 Task: Create a task  Develop a new online appointment scheduling system for a service provider , assign it to team member softage.3@softage.net in the project AgileHero and update the status of the task to  At Risk , set the priority of the task to Medium
Action: Mouse moved to (73, 494)
Screenshot: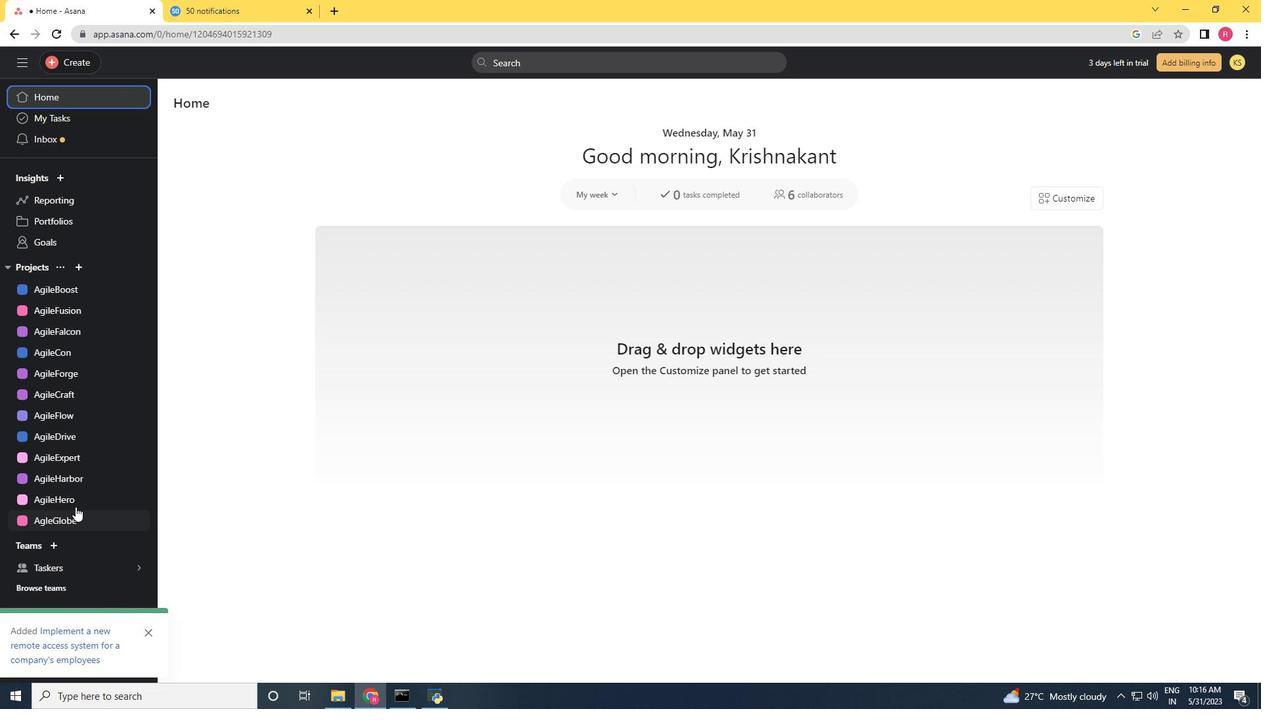 
Action: Mouse pressed left at (73, 494)
Screenshot: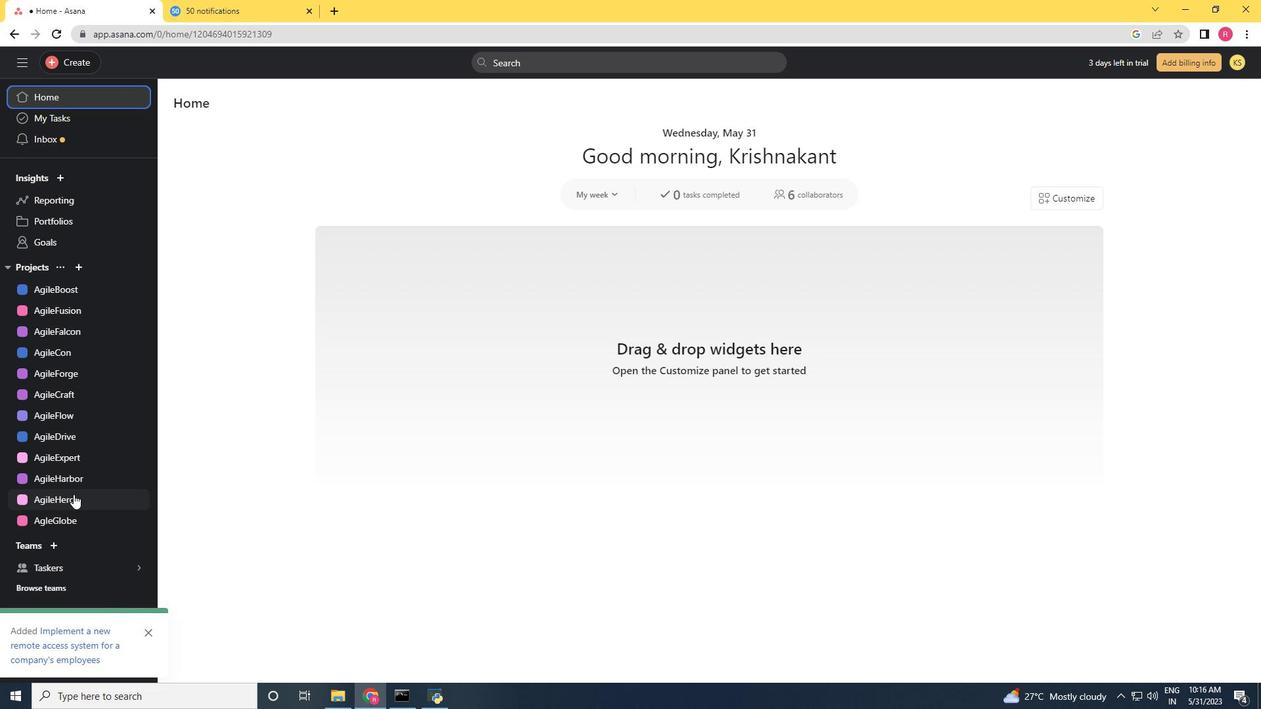 
Action: Mouse moved to (79, 65)
Screenshot: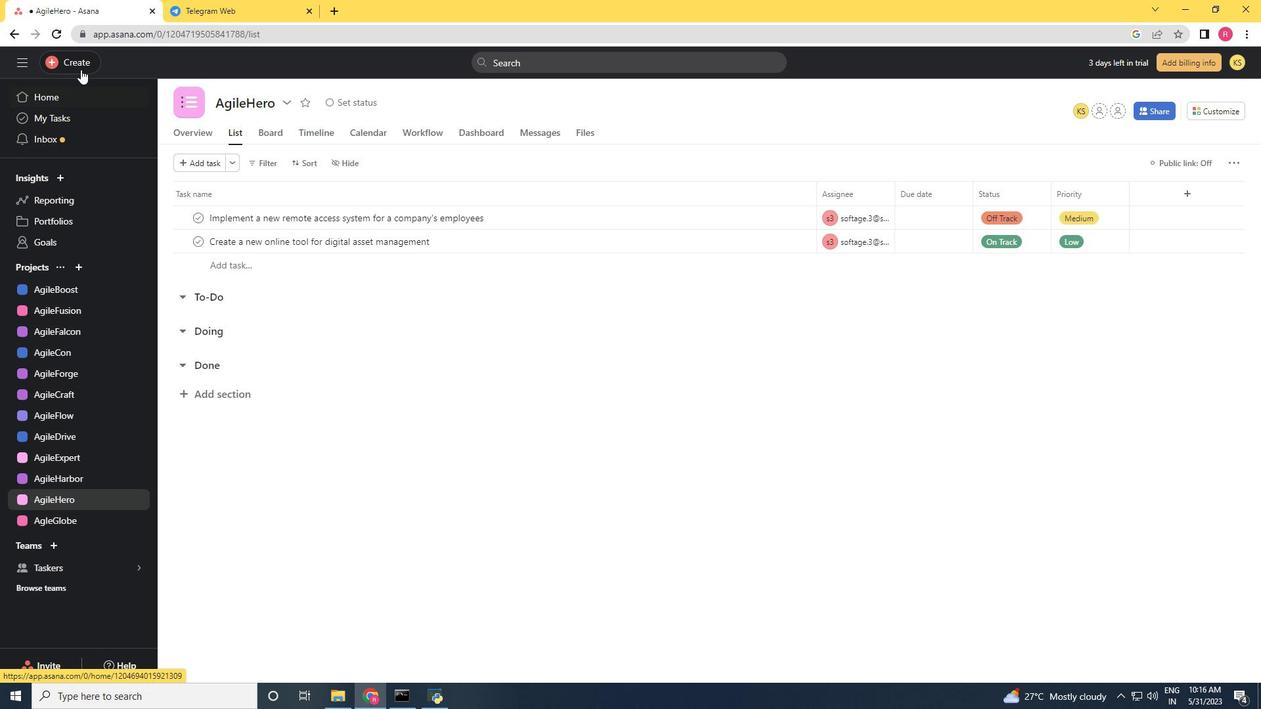 
Action: Mouse pressed left at (79, 65)
Screenshot: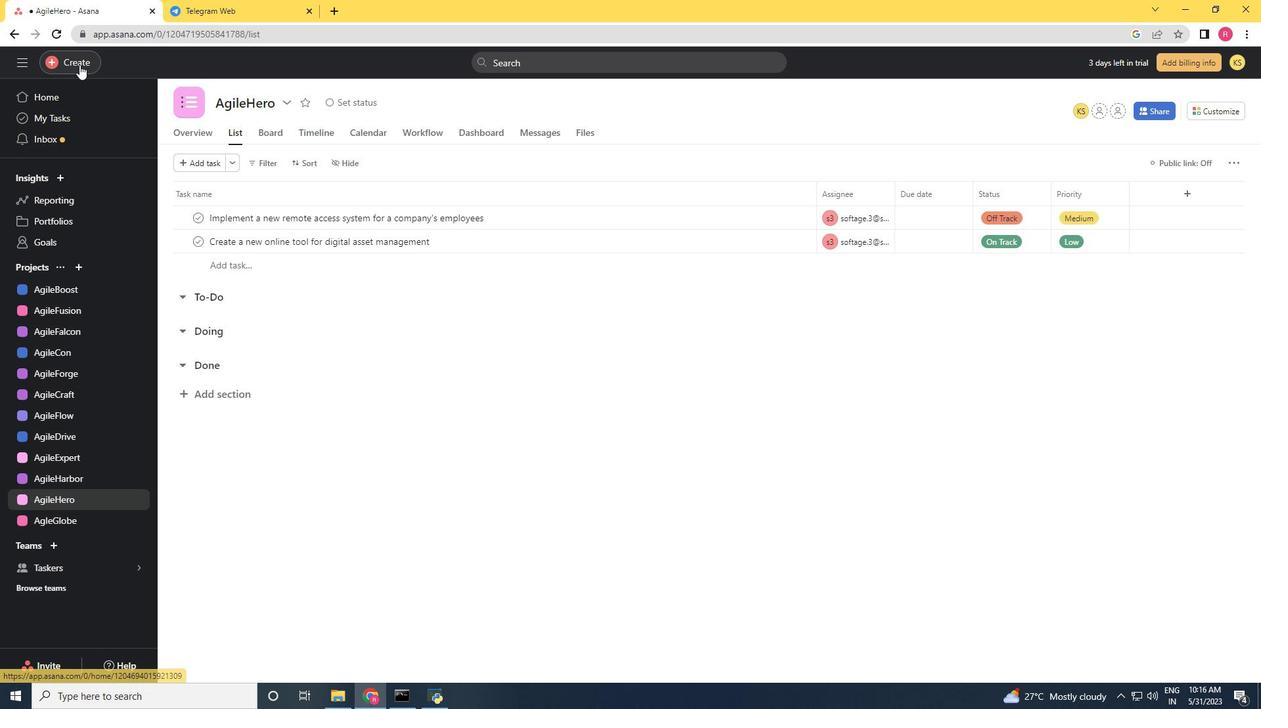 
Action: Mouse moved to (131, 67)
Screenshot: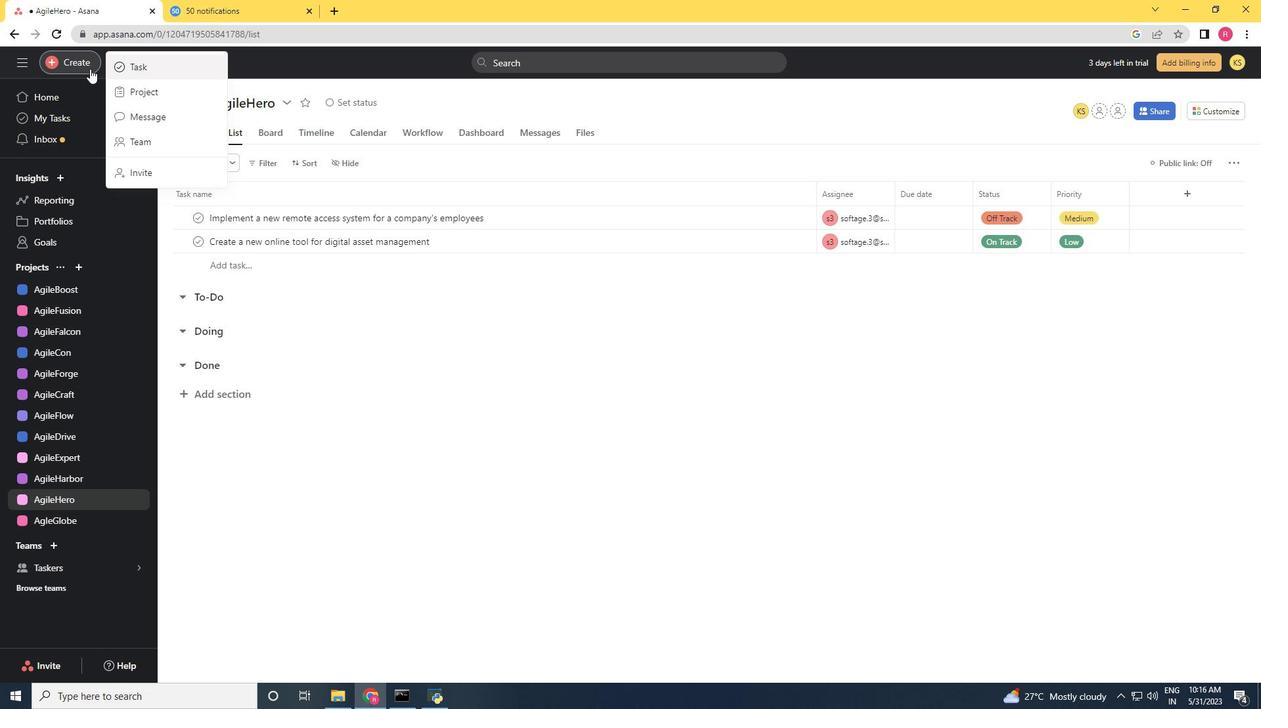
Action: Mouse pressed left at (131, 67)
Screenshot: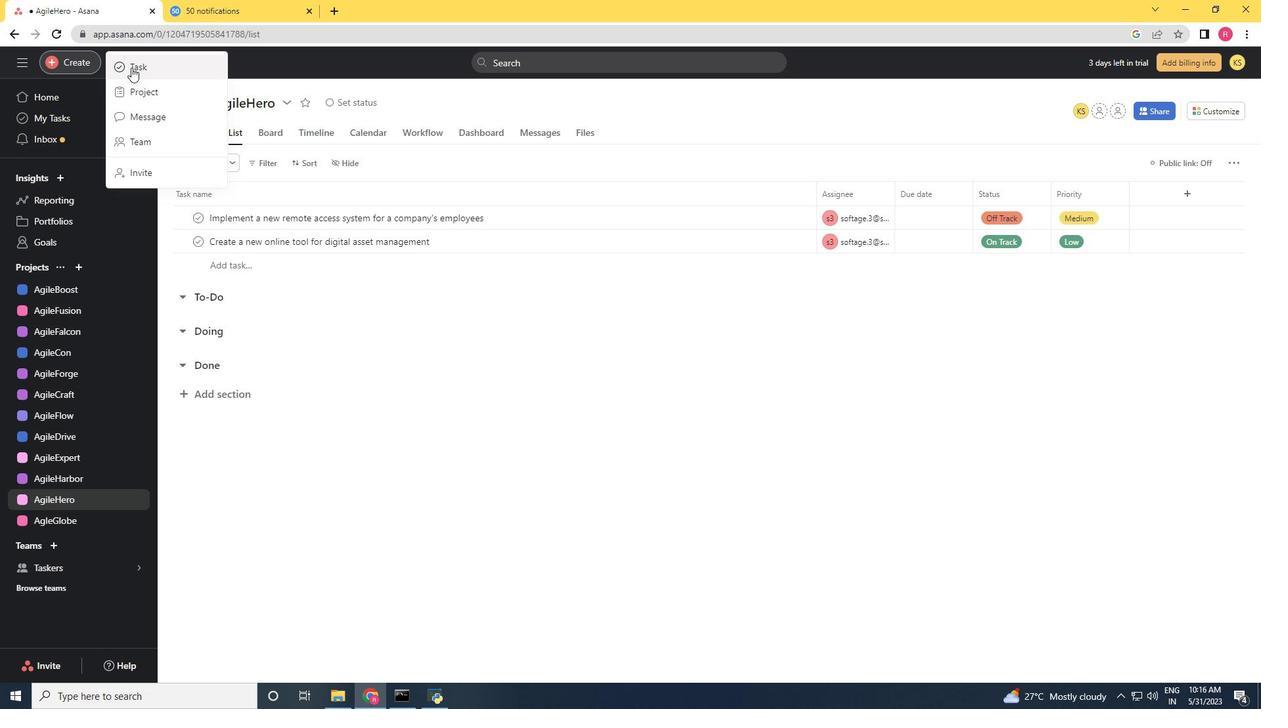 
Action: Key pressed <Key.shift>d<Key.backspace><Key.shift>Develp<Key.backspace><Key.backspace>lop<Key.space>a<Key.space>new<Key.space>online<Key.space>appointment<Key.space>scheduling<Key.space>system<Key.space>for<Key.space>a<Key.space>service<Key.space>provider
Screenshot: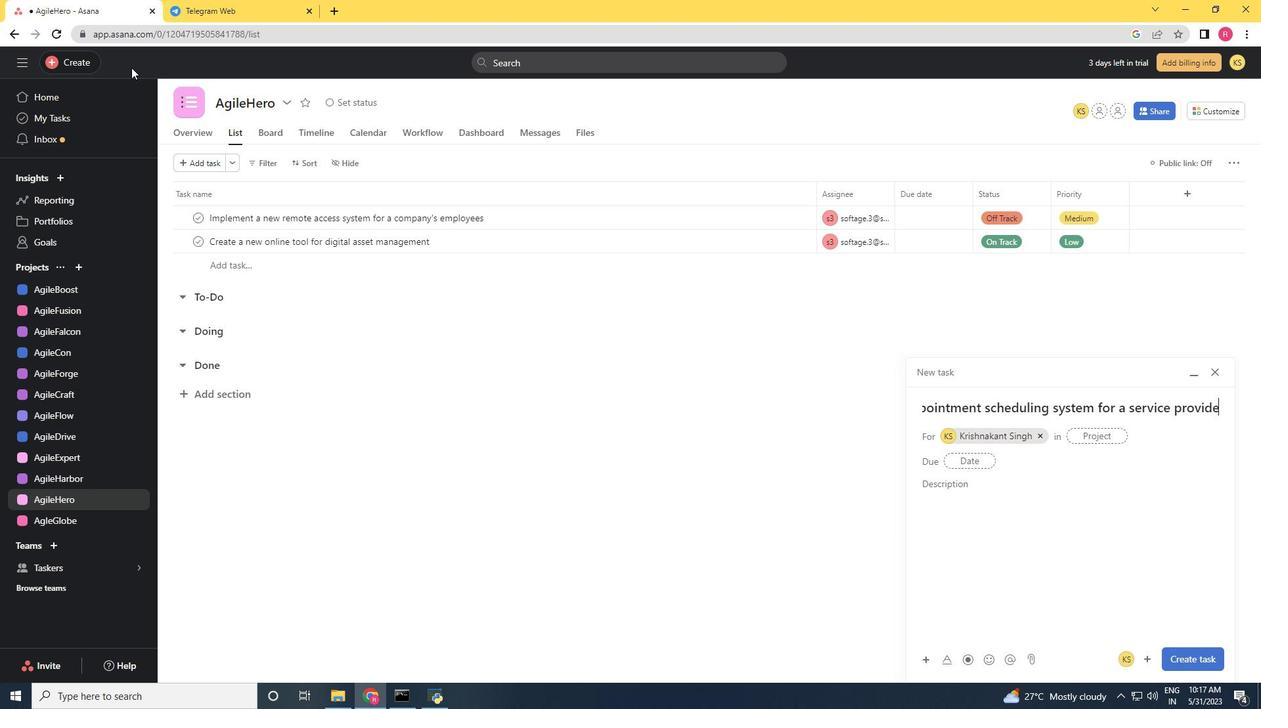 
Action: Mouse moved to (1033, 442)
Screenshot: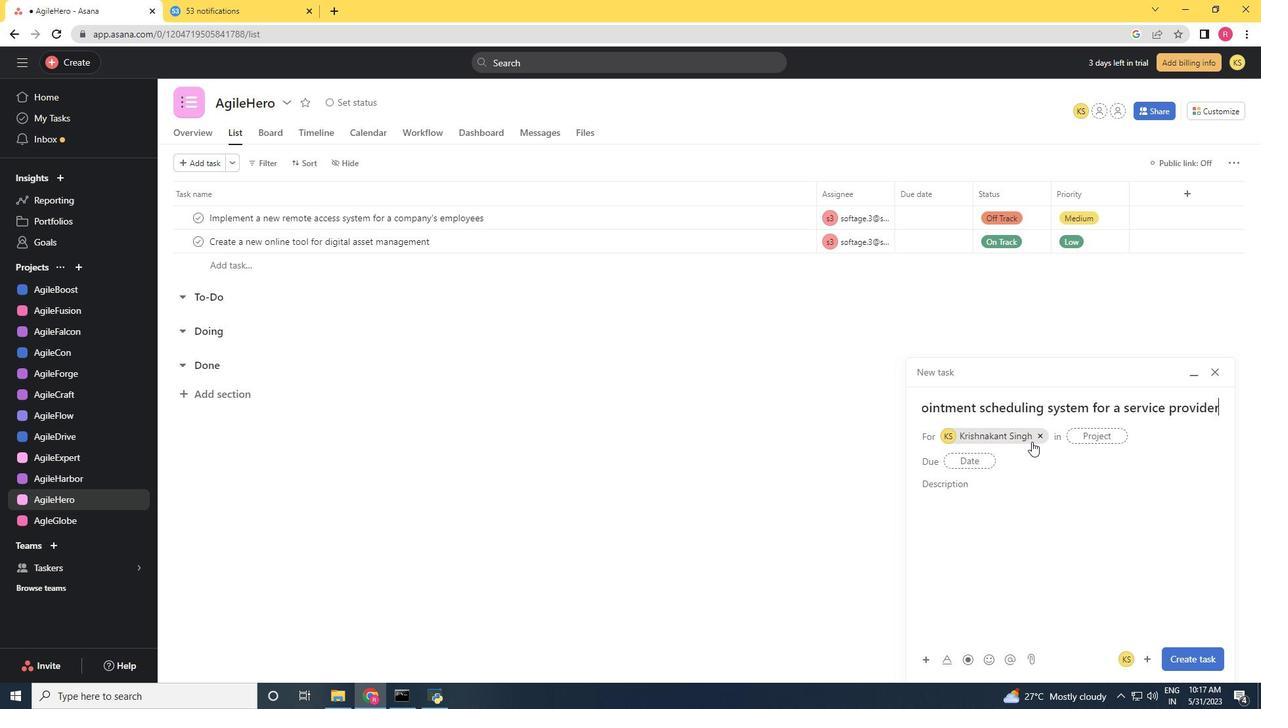 
Action: Mouse pressed left at (1033, 442)
Screenshot: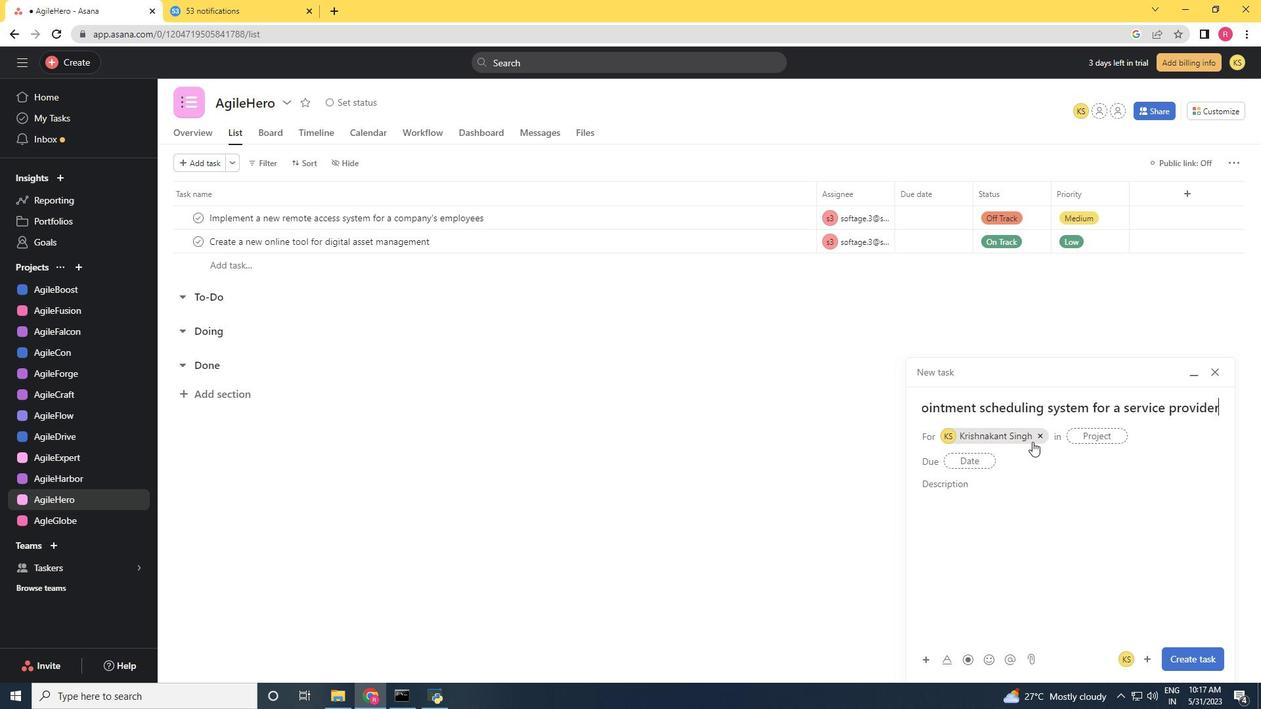 
Action: Mouse moved to (971, 434)
Screenshot: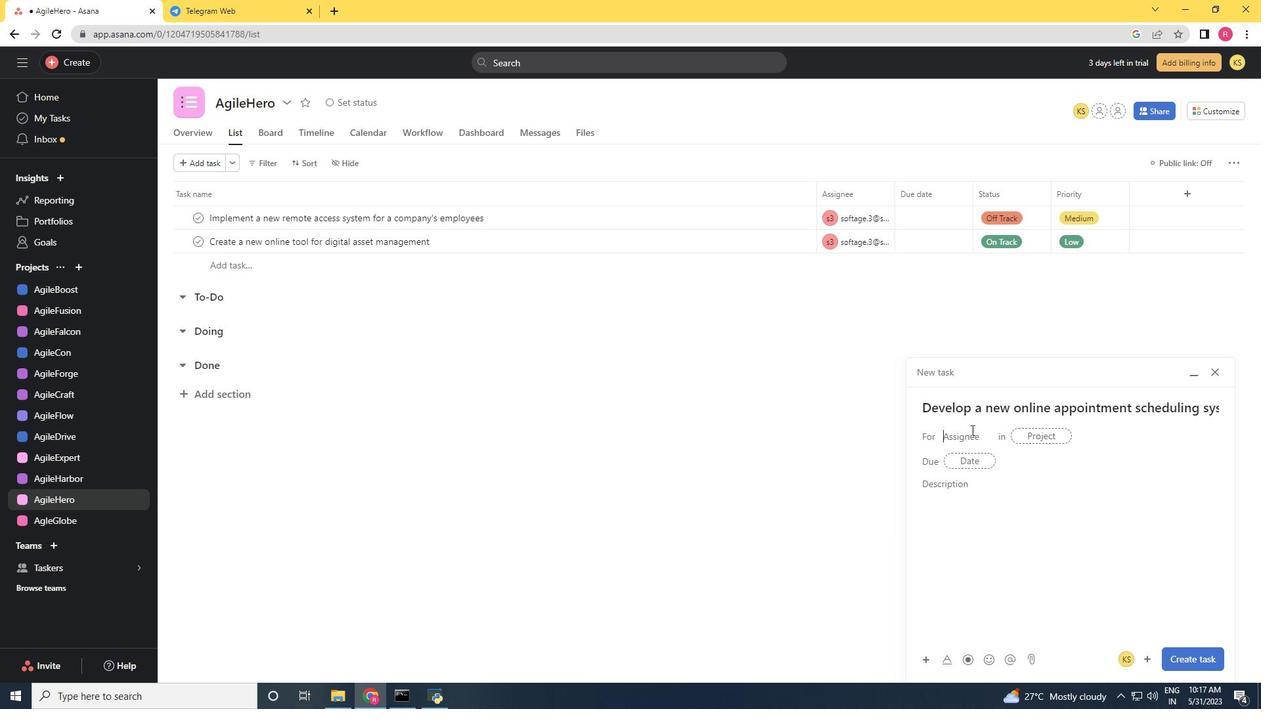 
Action: Key pressed softage.3<Key.shift>@softage.net
Screenshot: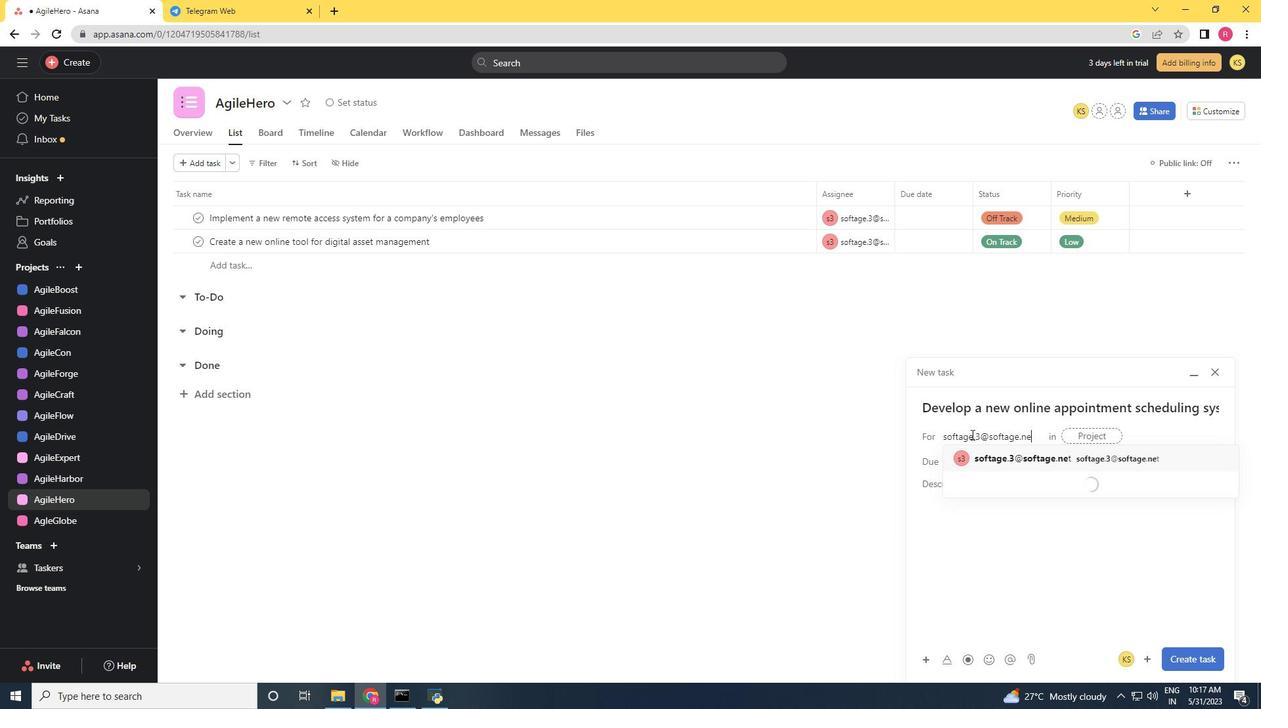 
Action: Mouse moved to (991, 457)
Screenshot: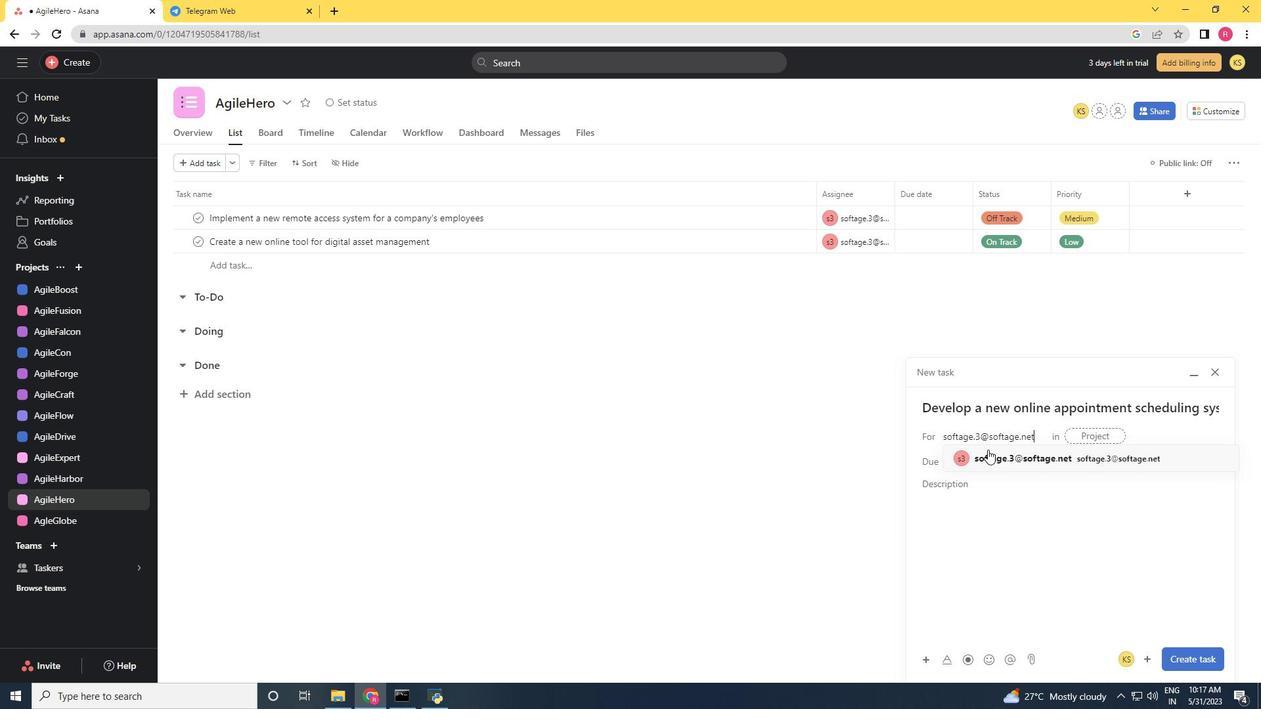 
Action: Mouse pressed left at (991, 457)
Screenshot: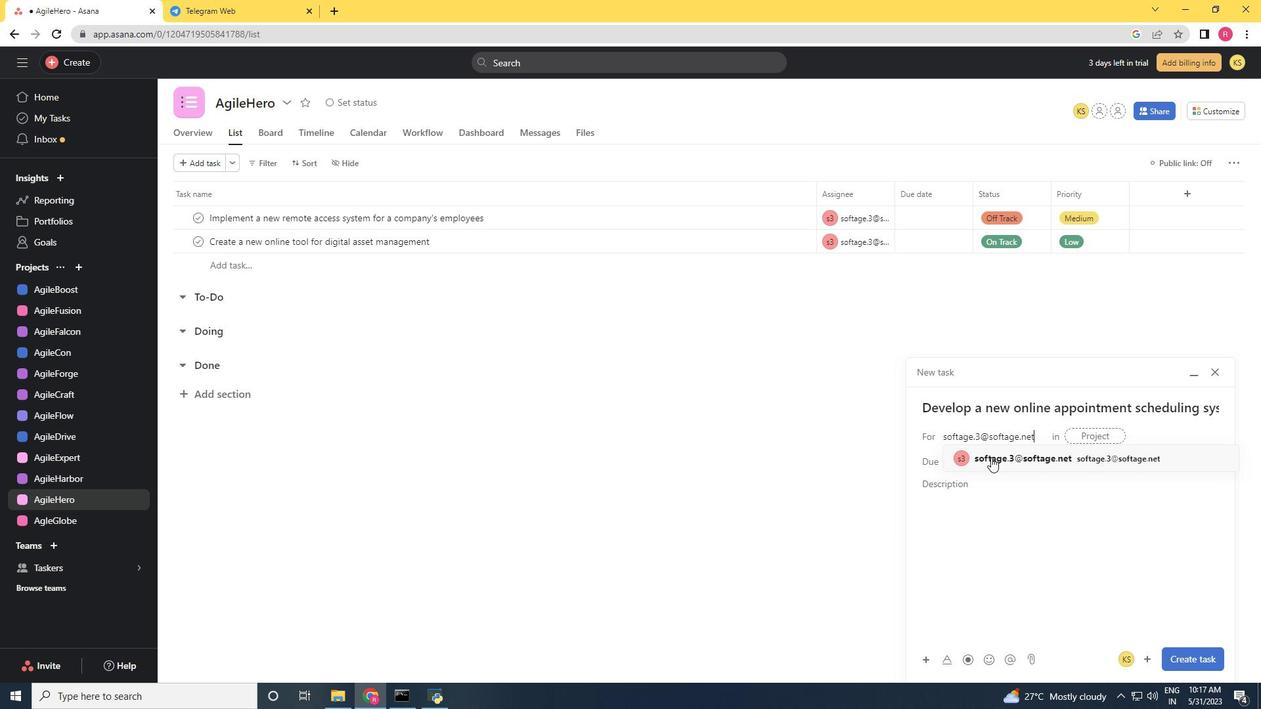 
Action: Mouse moved to (858, 463)
Screenshot: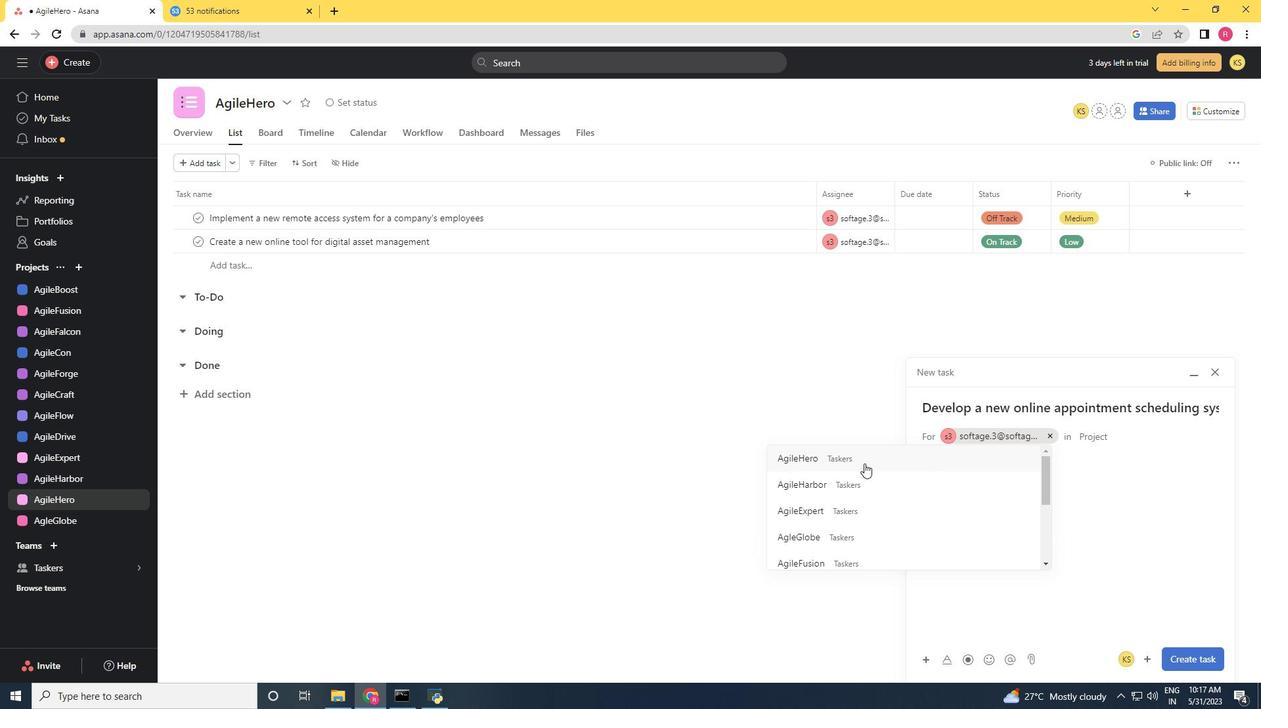 
Action: Mouse pressed left at (858, 463)
Screenshot: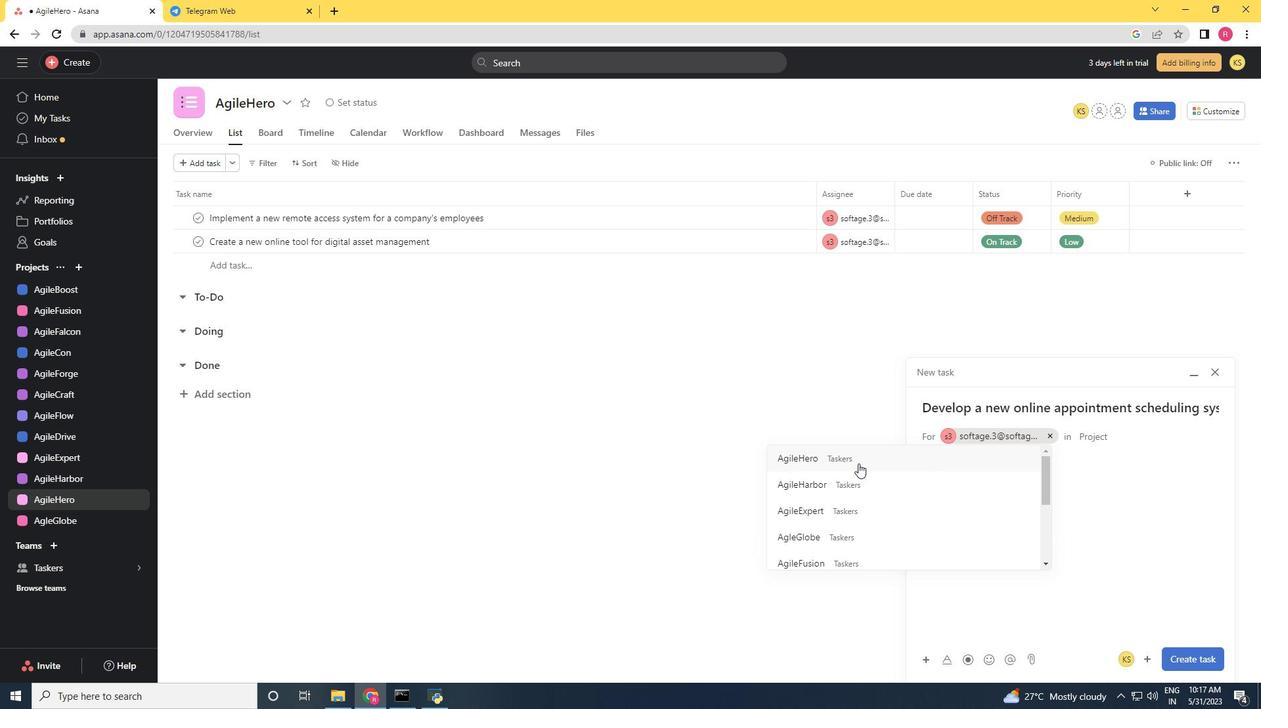 
Action: Mouse moved to (986, 493)
Screenshot: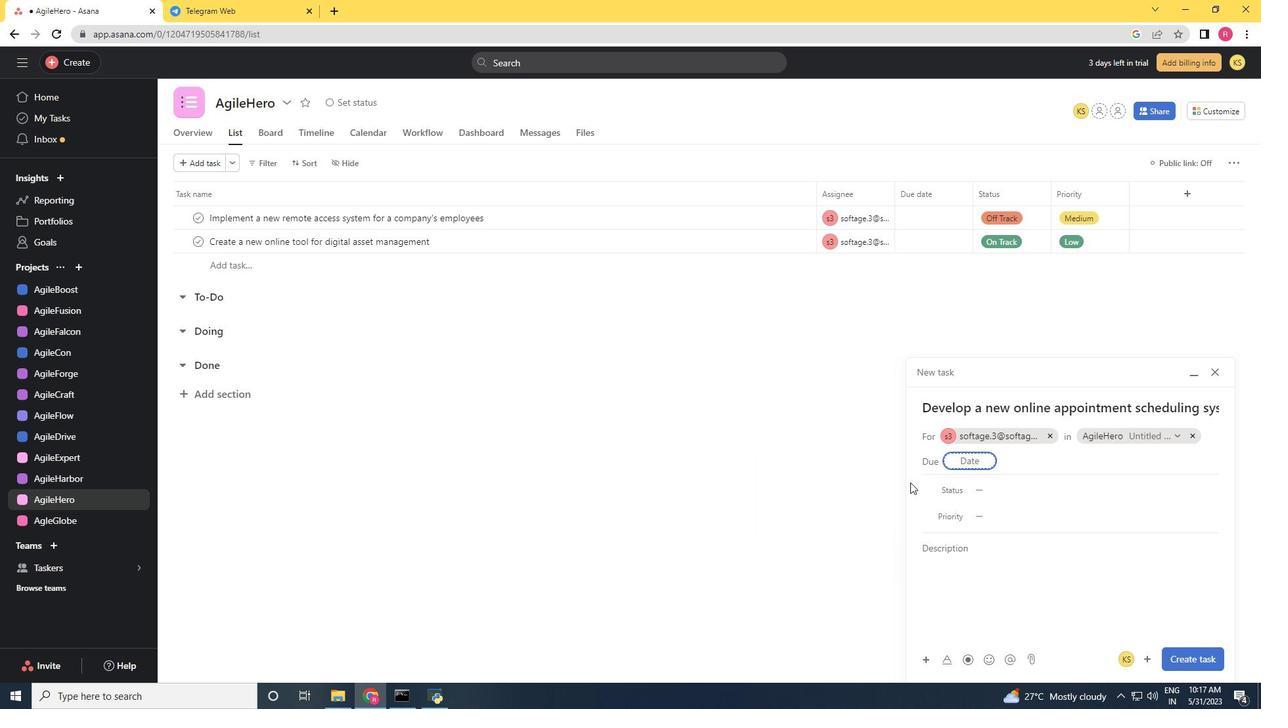 
Action: Mouse pressed left at (986, 493)
Screenshot: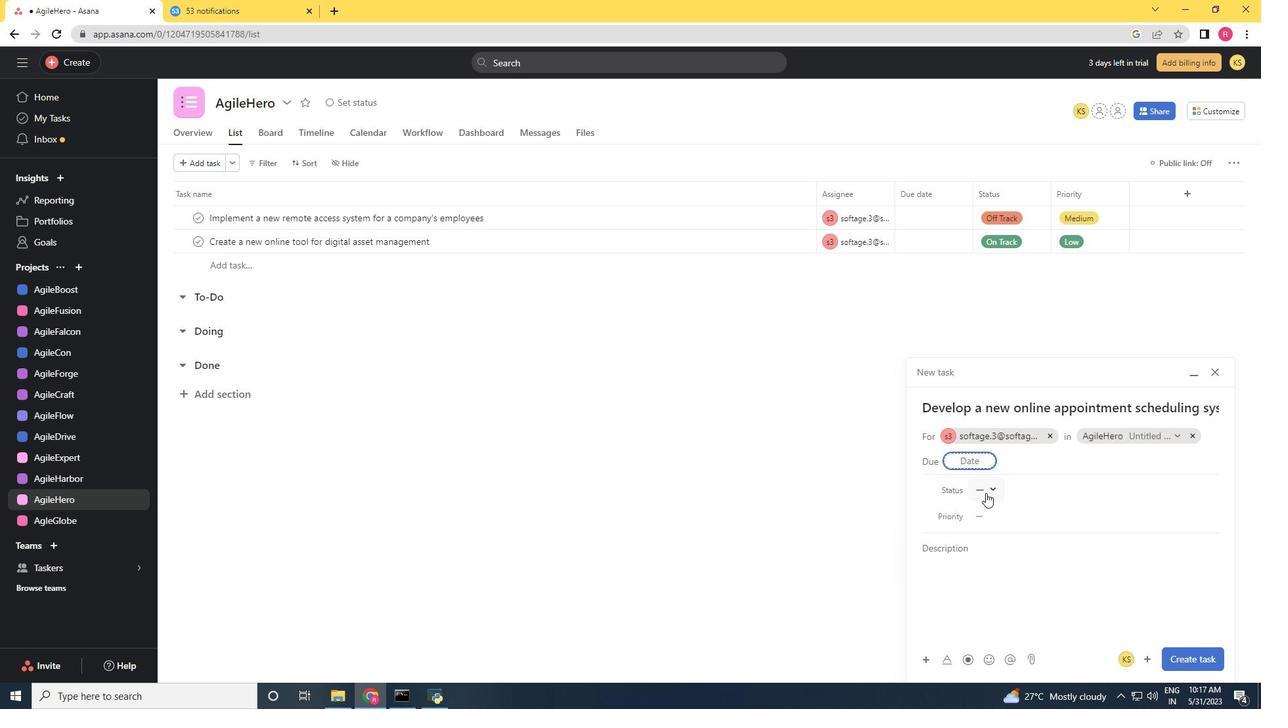 
Action: Mouse moved to (1024, 572)
Screenshot: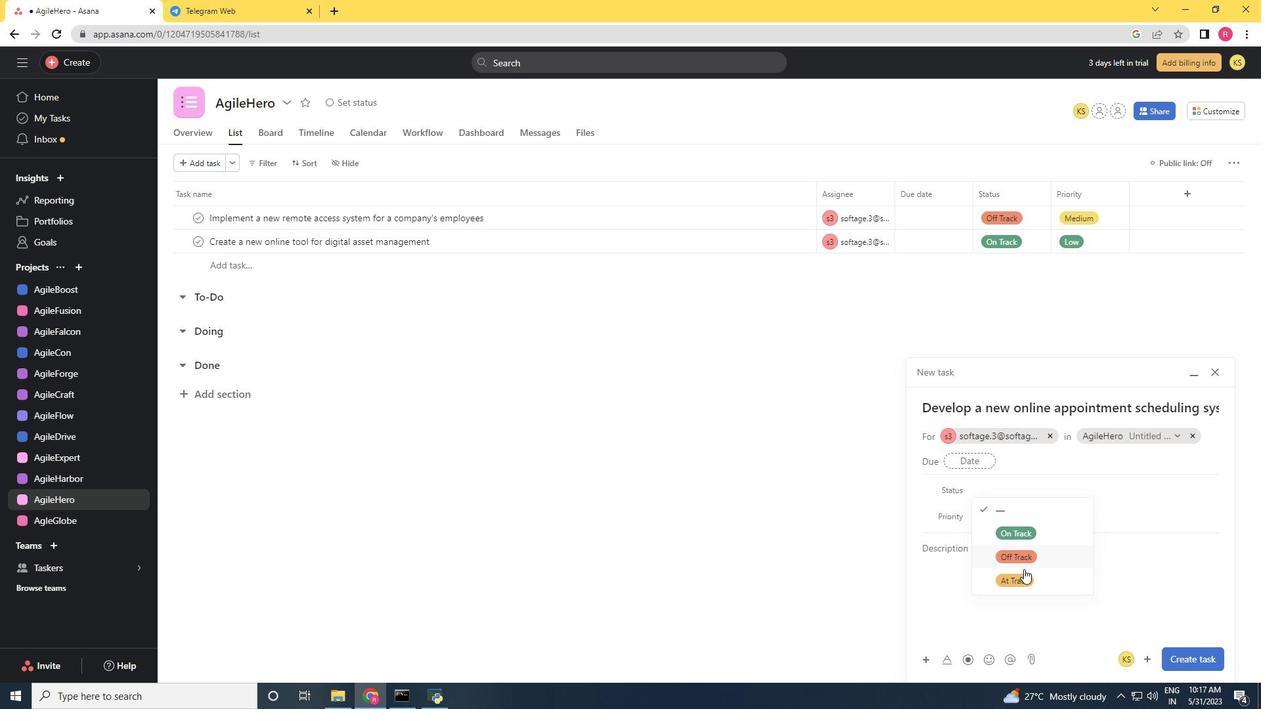 
Action: Mouse pressed left at (1024, 572)
Screenshot: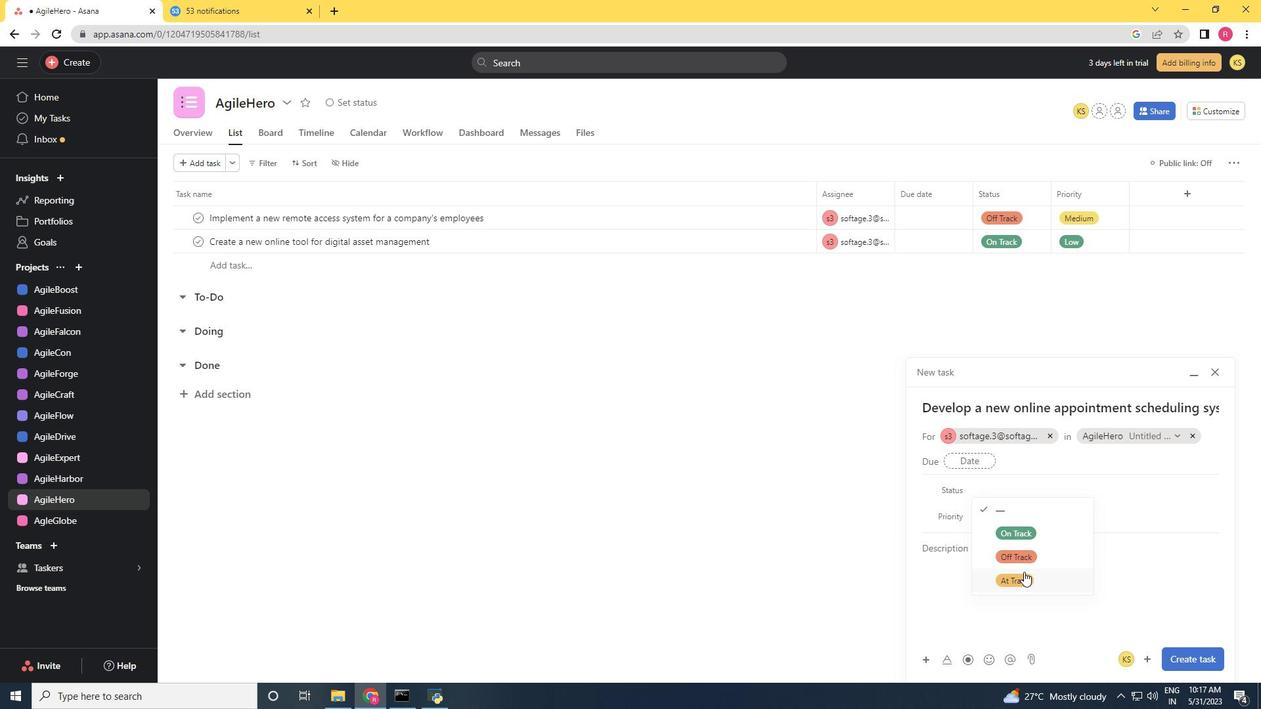 
Action: Mouse moved to (988, 513)
Screenshot: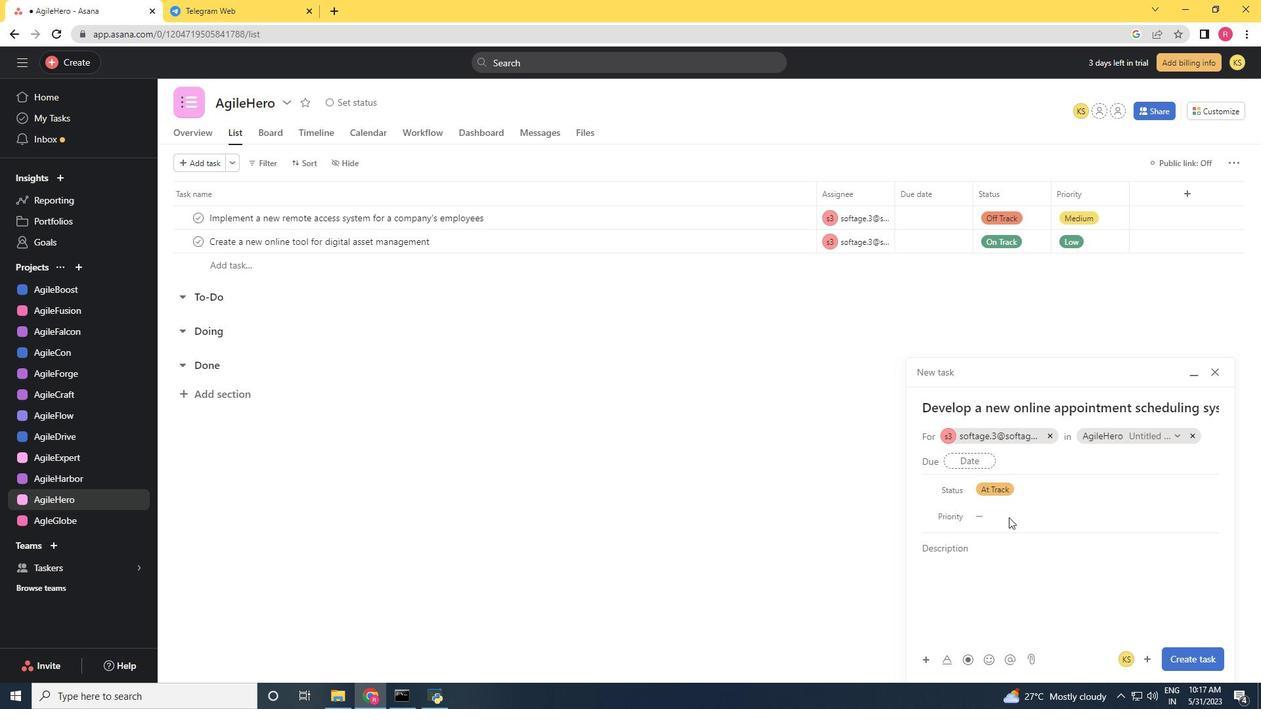 
Action: Mouse pressed left at (988, 513)
Screenshot: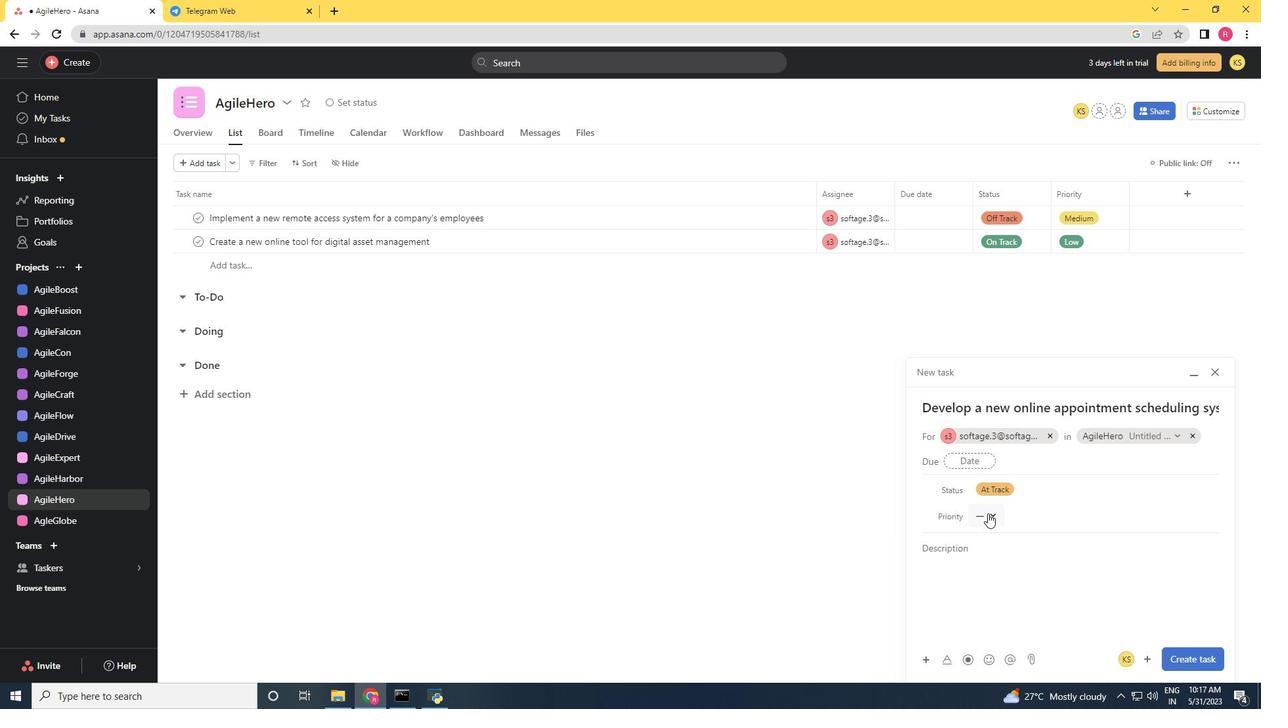 
Action: Mouse moved to (1010, 582)
Screenshot: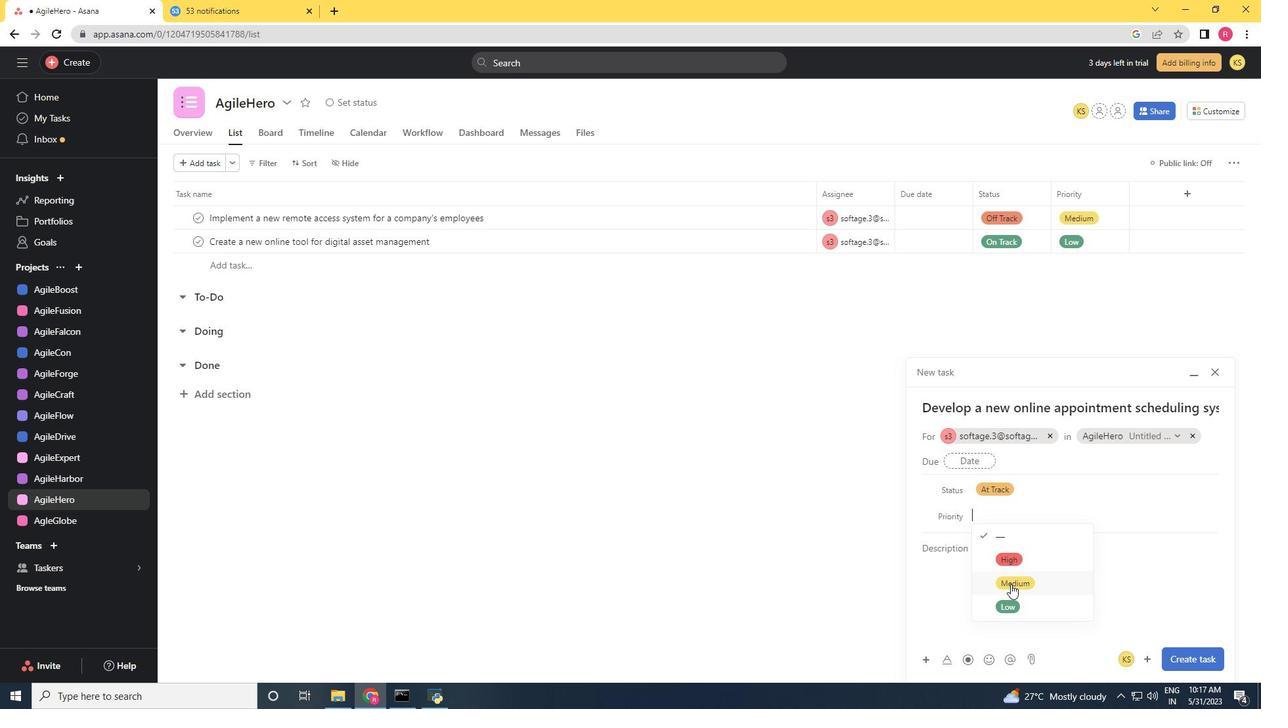
Action: Mouse pressed left at (1010, 582)
Screenshot: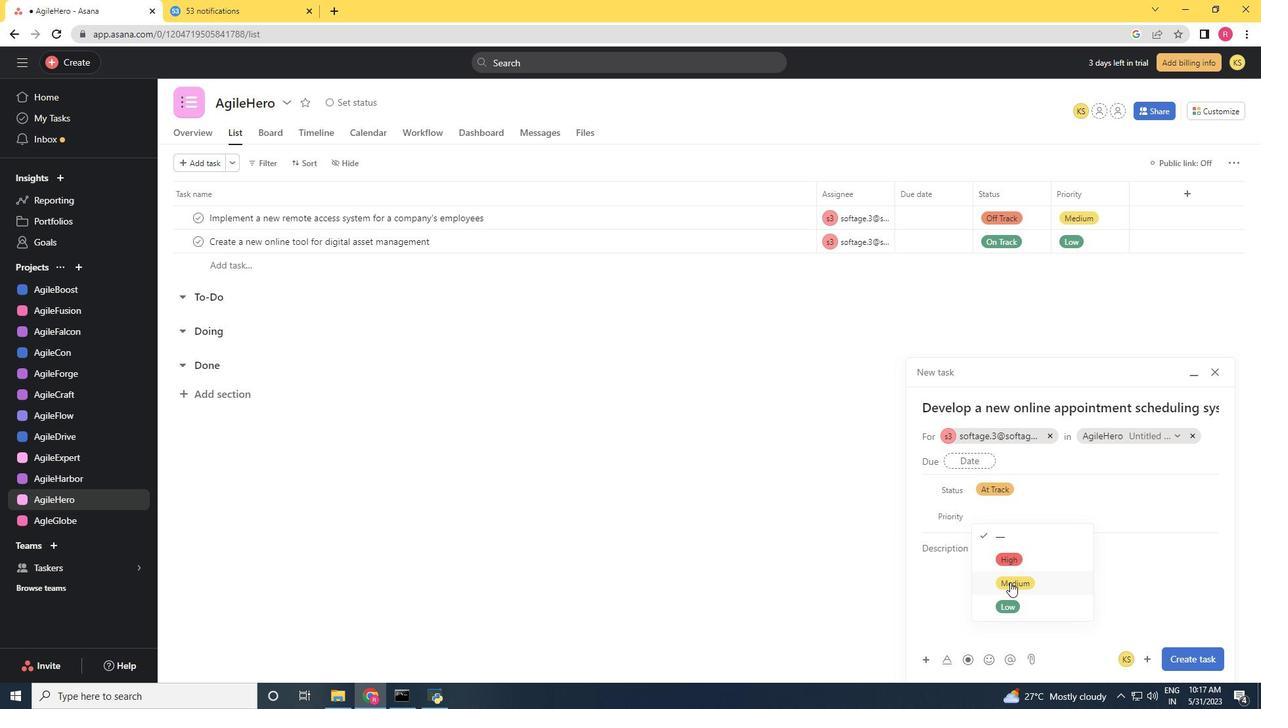 
